 Task: Enable the stream filter module "ADF stream filter".
Action: Mouse moved to (116, 33)
Screenshot: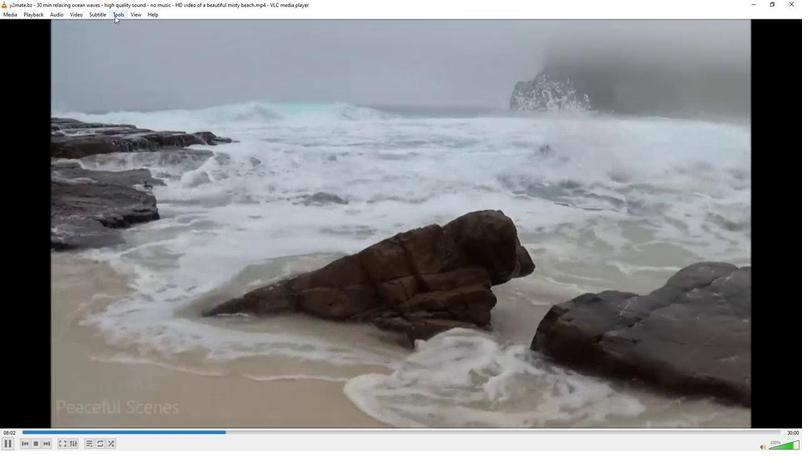 
Action: Mouse pressed left at (116, 33)
Screenshot: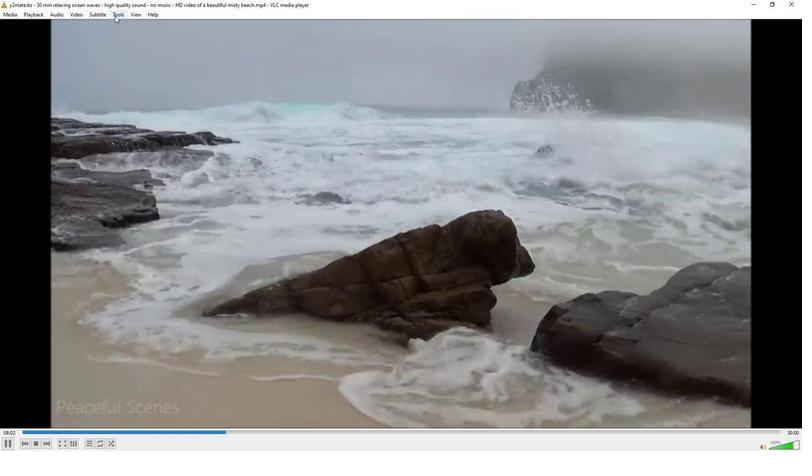 
Action: Mouse moved to (137, 128)
Screenshot: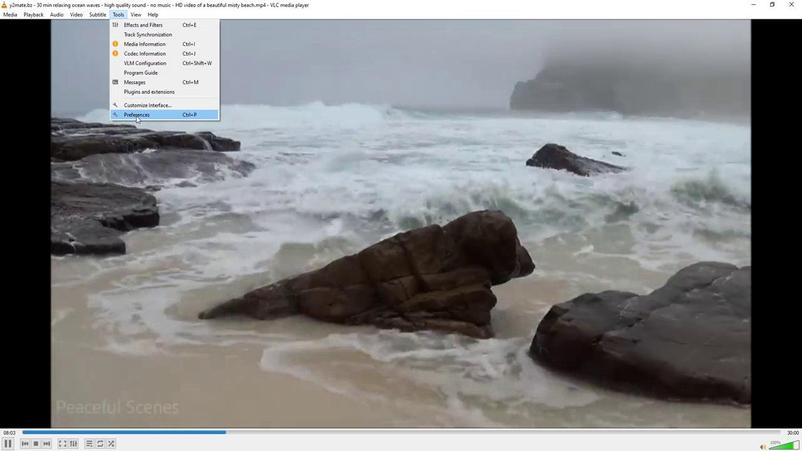 
Action: Mouse pressed left at (137, 128)
Screenshot: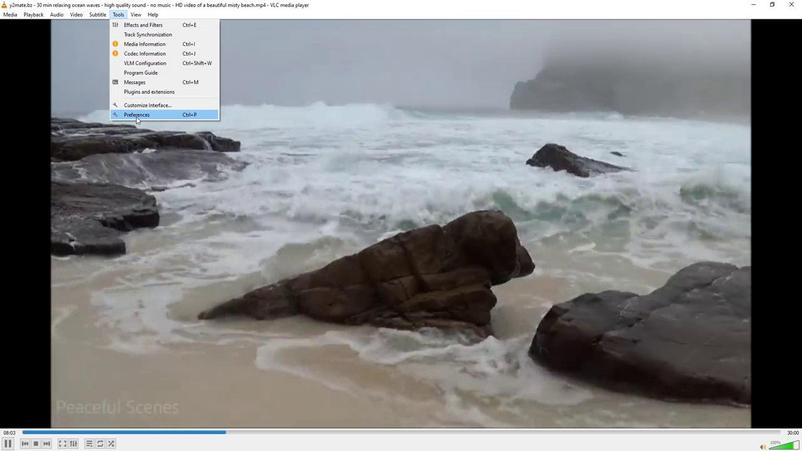 
Action: Mouse moved to (222, 340)
Screenshot: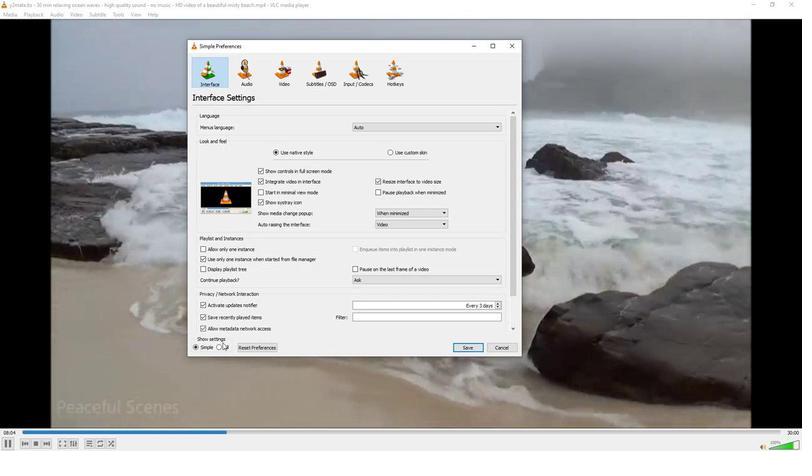
Action: Mouse pressed left at (222, 340)
Screenshot: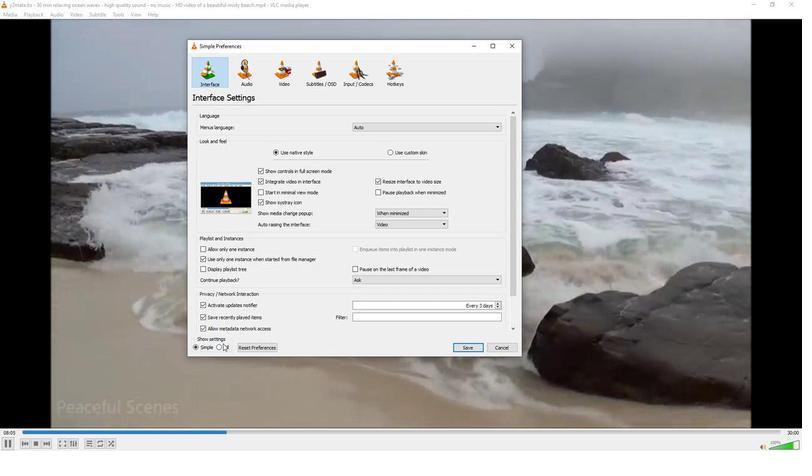 
Action: Mouse moved to (207, 233)
Screenshot: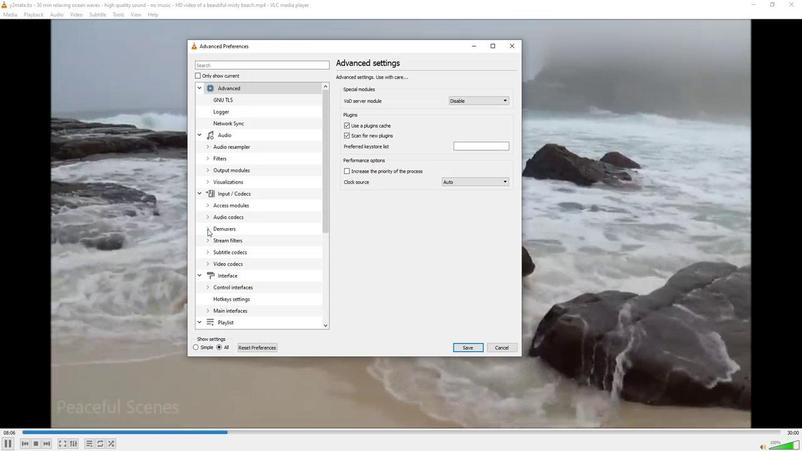 
Action: Mouse pressed left at (207, 233)
Screenshot: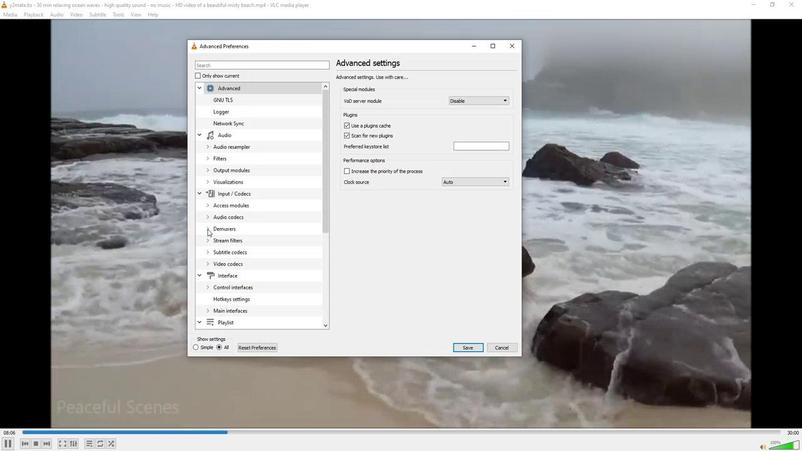 
Action: Mouse moved to (220, 257)
Screenshot: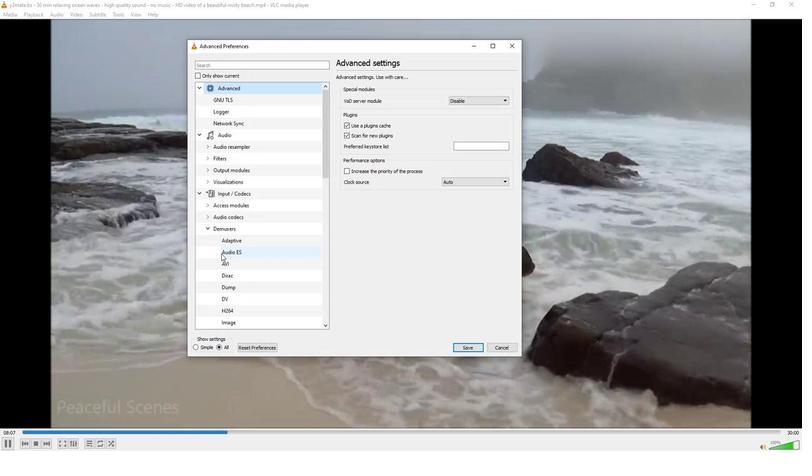 
Action: Mouse scrolled (220, 257) with delta (0, 0)
Screenshot: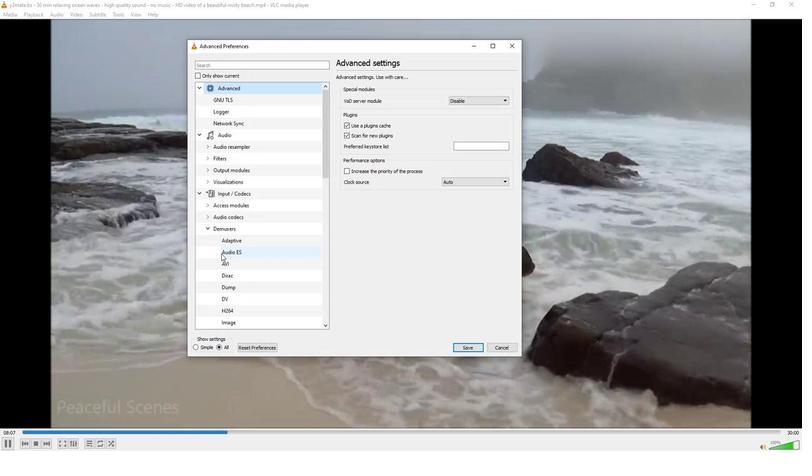 
Action: Mouse scrolled (220, 257) with delta (0, 0)
Screenshot: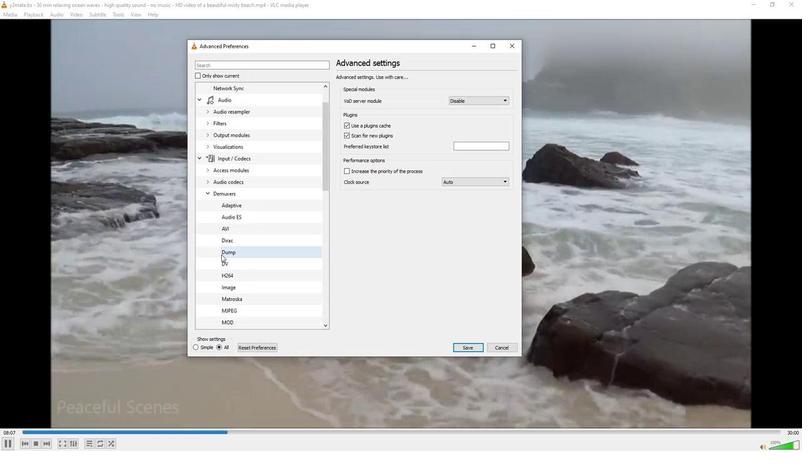 
Action: Mouse scrolled (220, 257) with delta (0, 0)
Screenshot: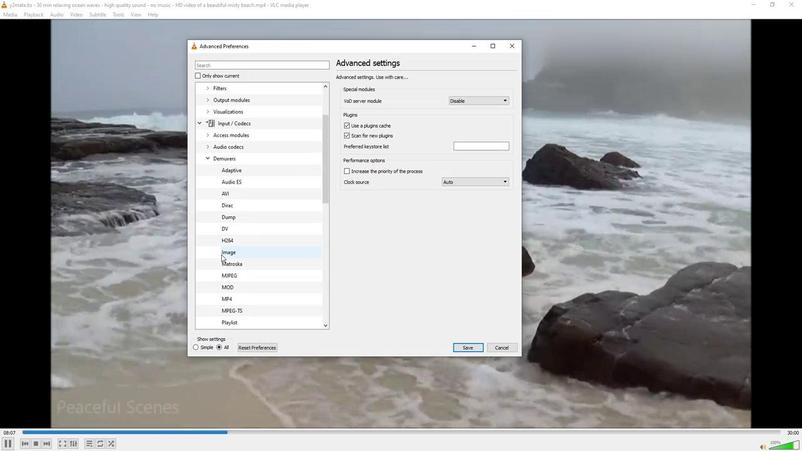 
Action: Mouse scrolled (220, 257) with delta (0, 0)
Screenshot: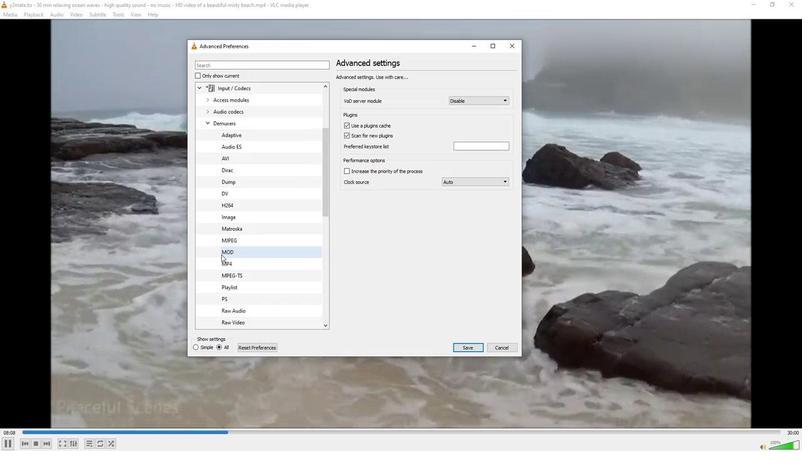 
Action: Mouse scrolled (220, 257) with delta (0, 0)
Screenshot: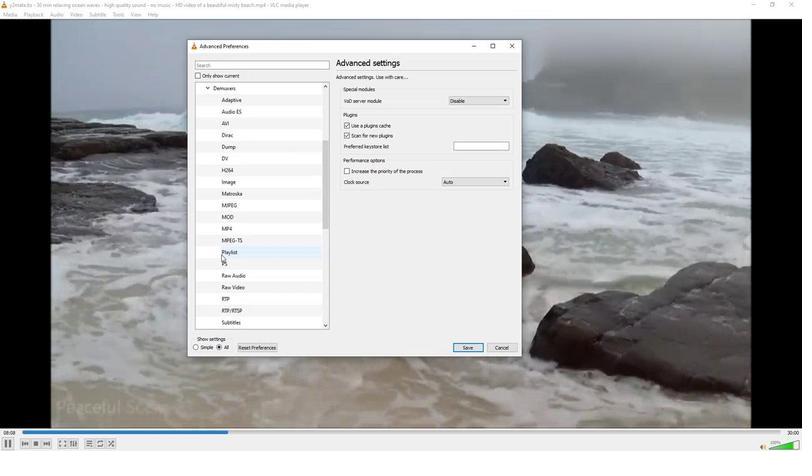 
Action: Mouse moved to (234, 307)
Screenshot: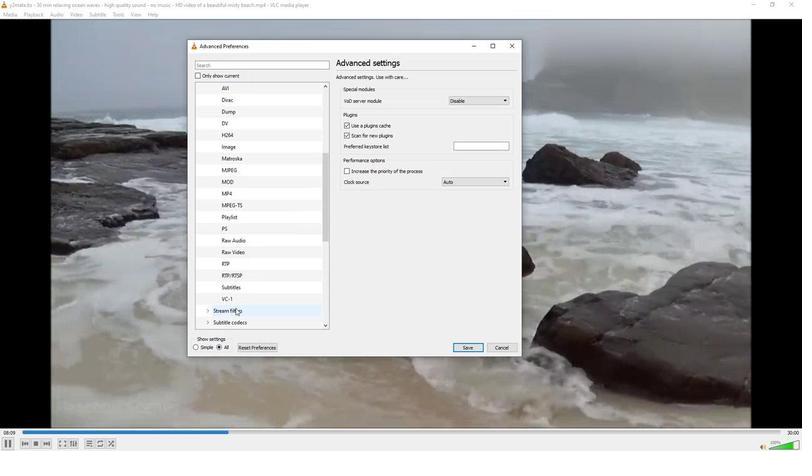 
Action: Mouse pressed left at (234, 307)
Screenshot: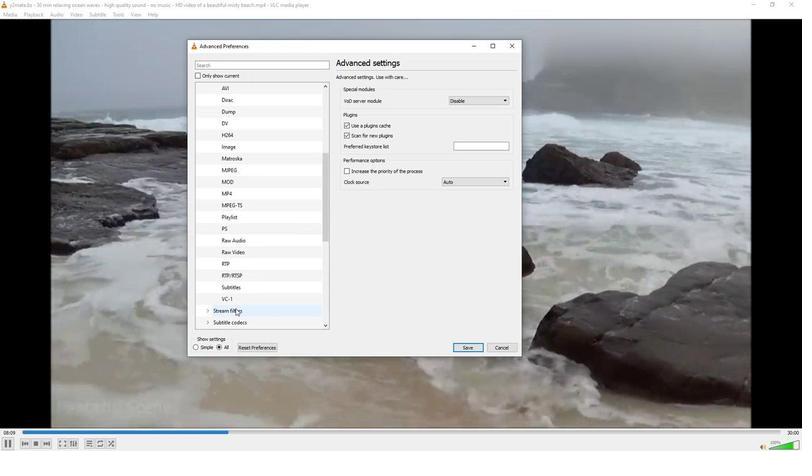 
Action: Mouse moved to (344, 154)
Screenshot: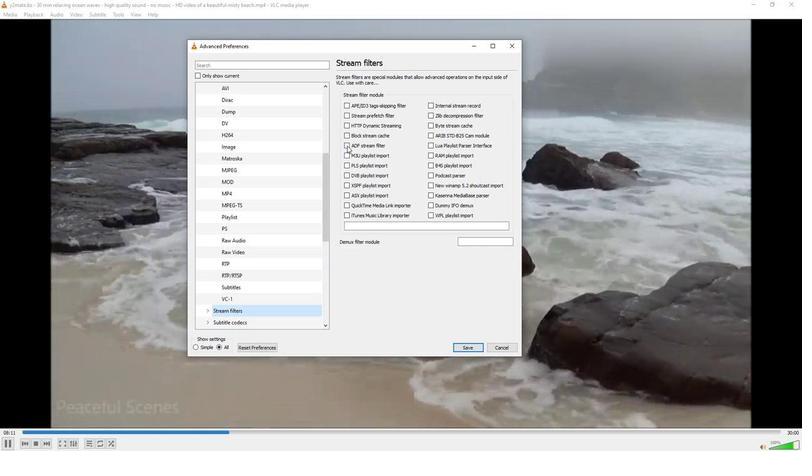 
Action: Mouse pressed left at (344, 154)
Screenshot: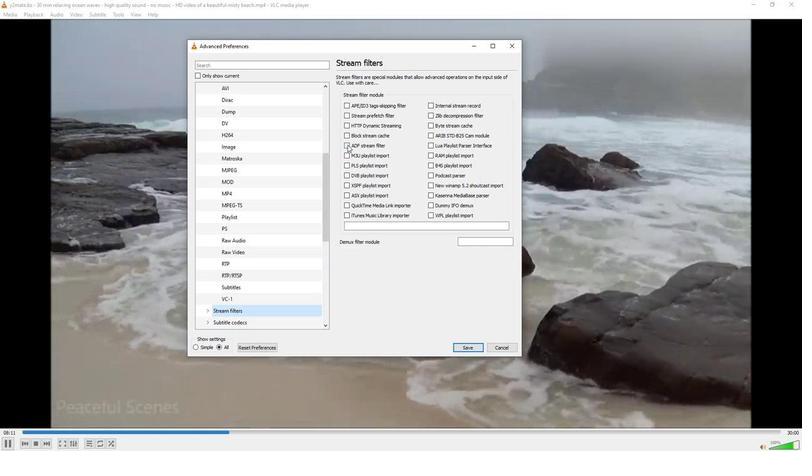 
Action: Mouse moved to (322, 170)
Screenshot: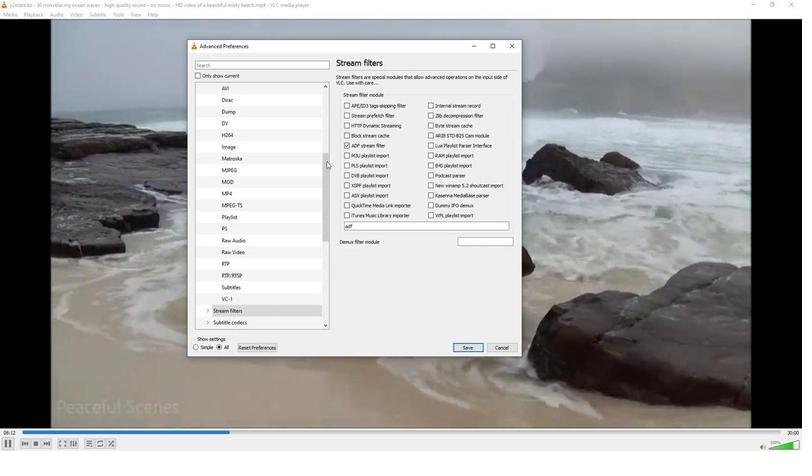 
